 Task: Check the auto-orders section.
Action: Mouse moved to (29, 66)
Screenshot: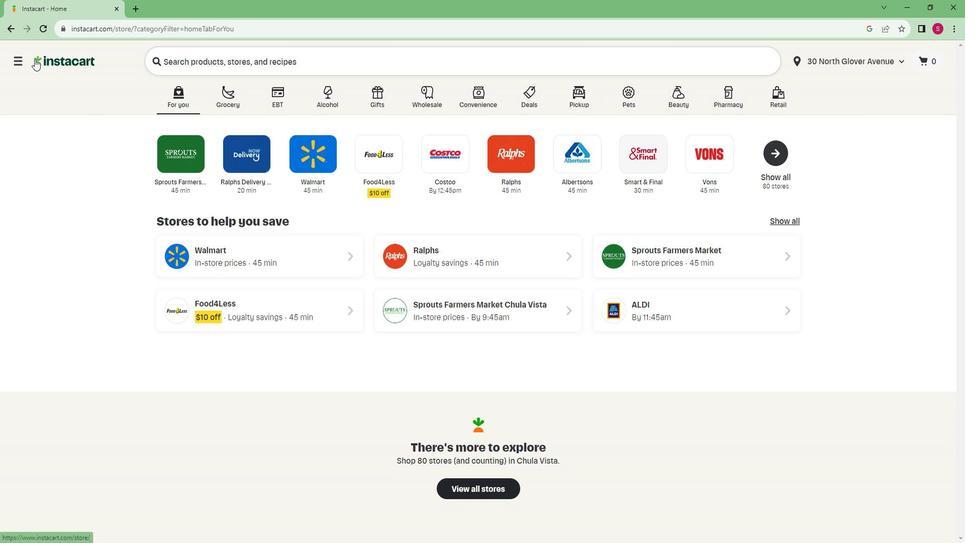
Action: Mouse pressed left at (29, 66)
Screenshot: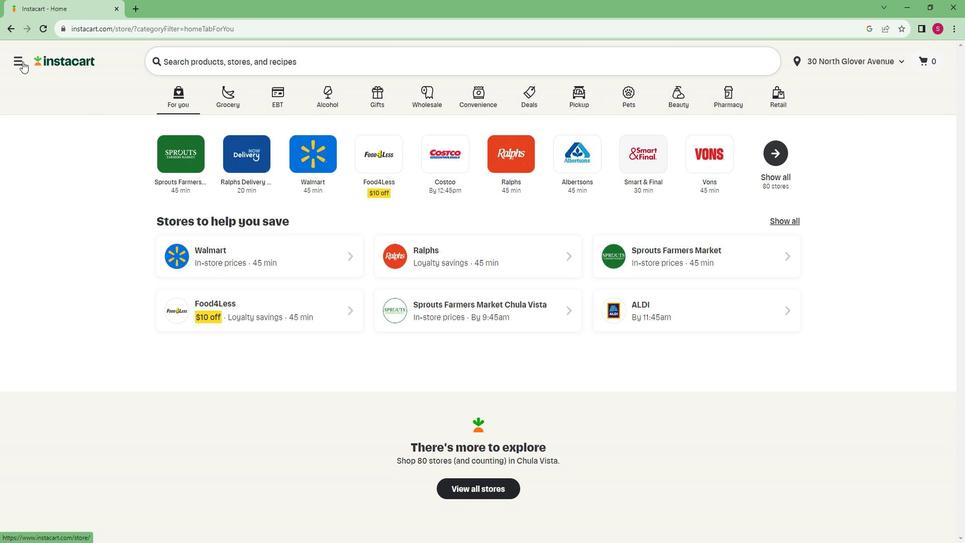 
Action: Mouse moved to (62, 335)
Screenshot: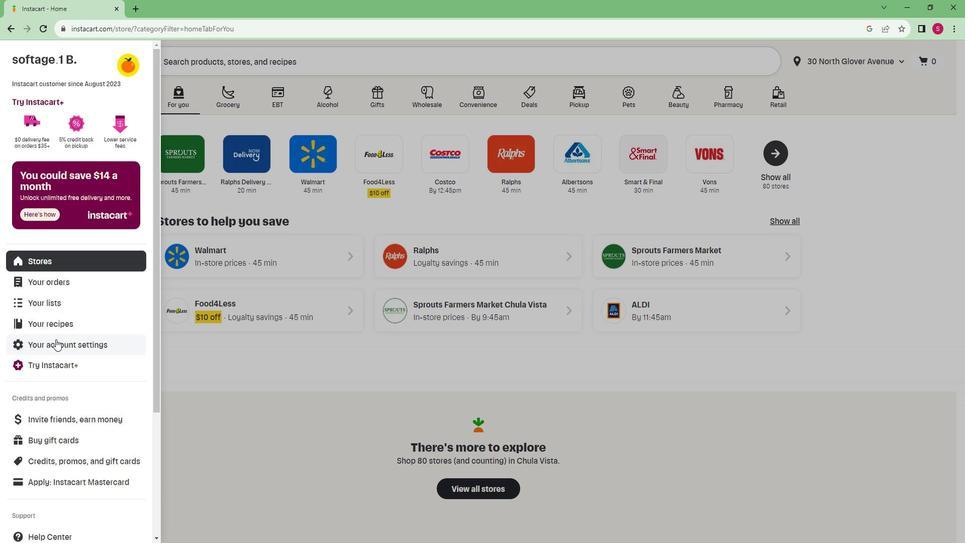 
Action: Mouse pressed left at (62, 335)
Screenshot: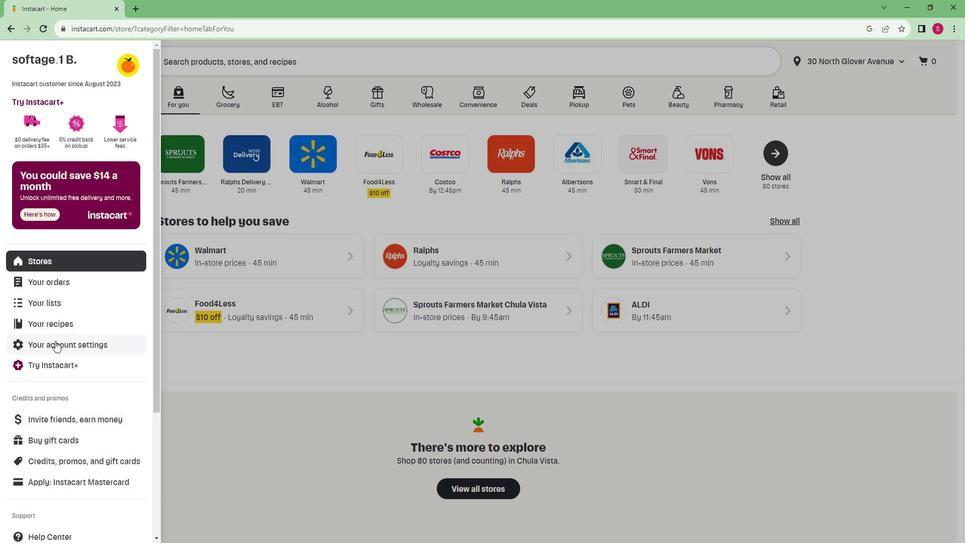 
Action: Mouse moved to (76, 147)
Screenshot: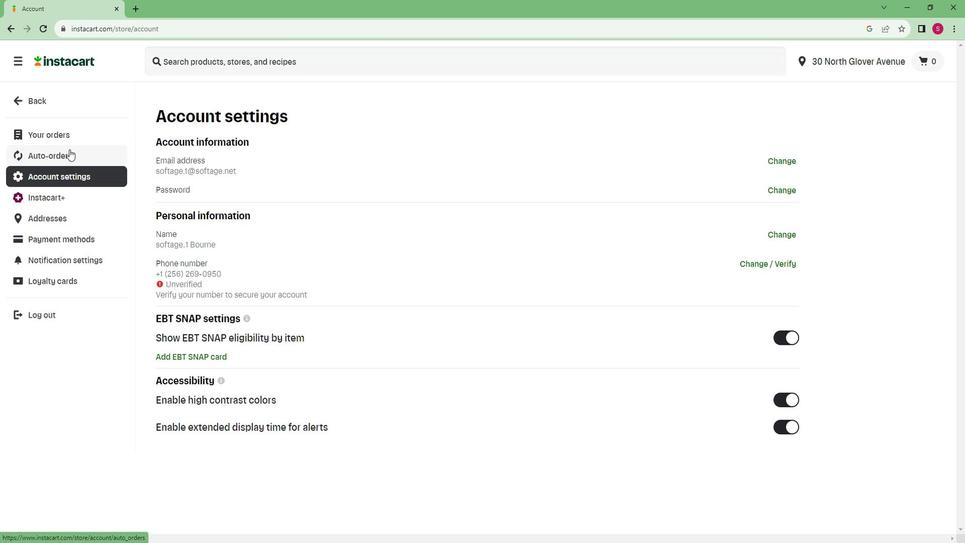 
Action: Mouse pressed left at (76, 147)
Screenshot: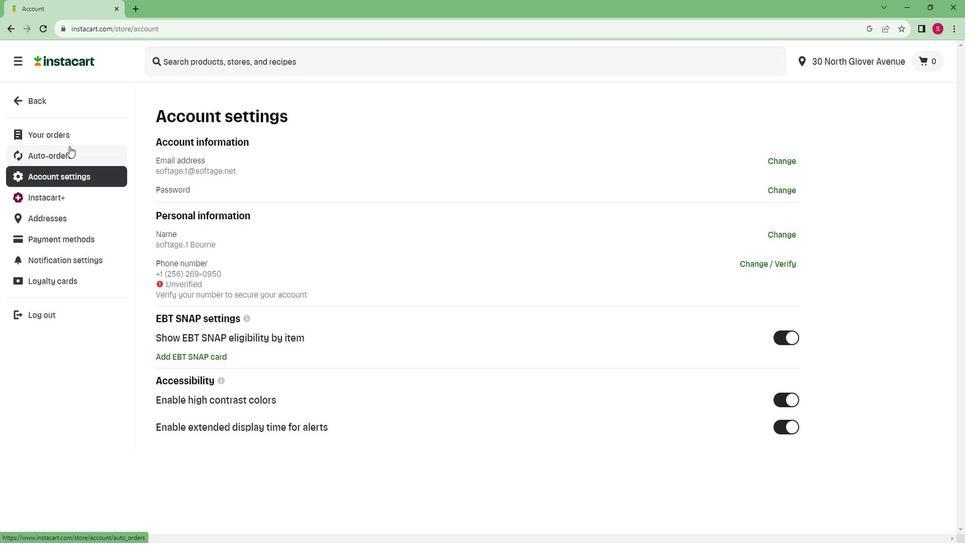 
Action: Mouse moved to (287, 306)
Screenshot: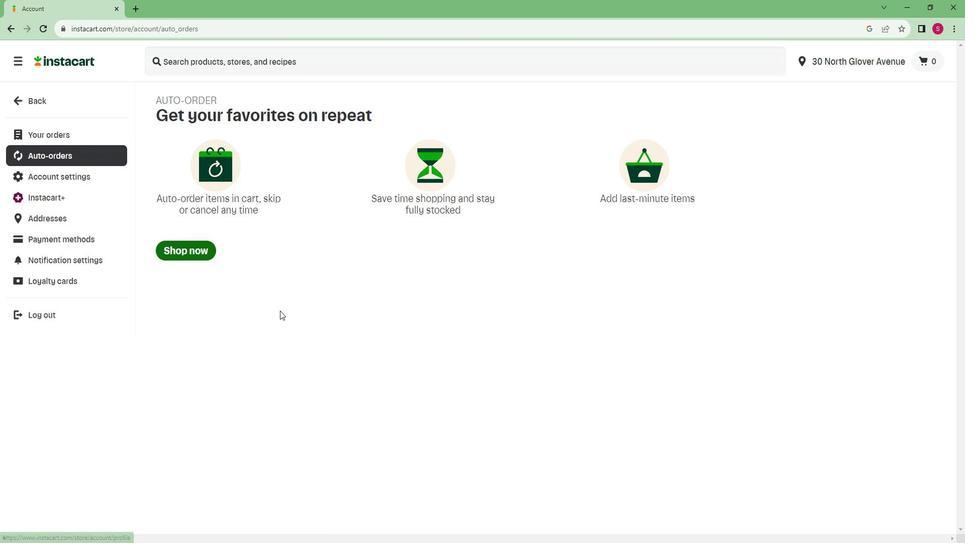 
